 Task: Add the task  Implement a new cloud-based logistics management system for a company to the section Dev Drive in the project ApprisePro and add a Due Date to the respective task as 2024/04/06
Action: Mouse moved to (580, 324)
Screenshot: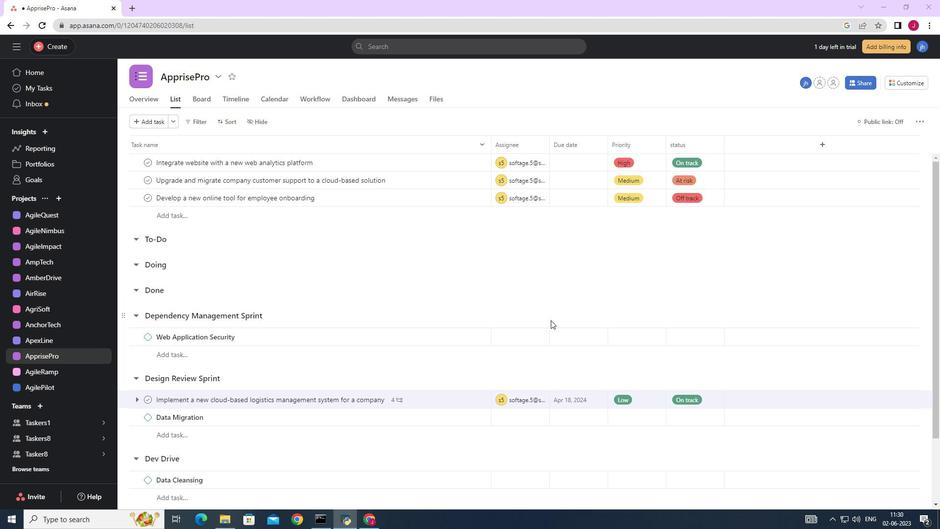 
Action: Mouse scrolled (580, 323) with delta (0, 0)
Screenshot: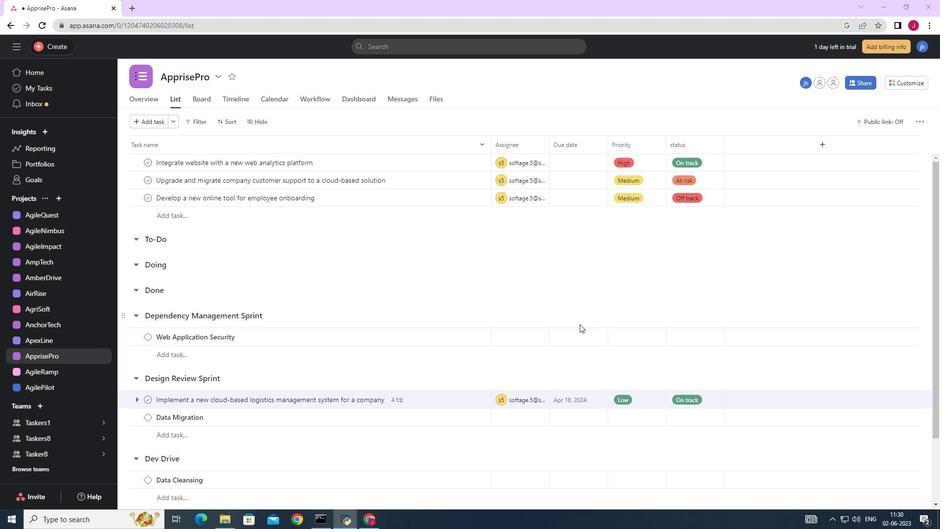 
Action: Mouse scrolled (580, 323) with delta (0, 0)
Screenshot: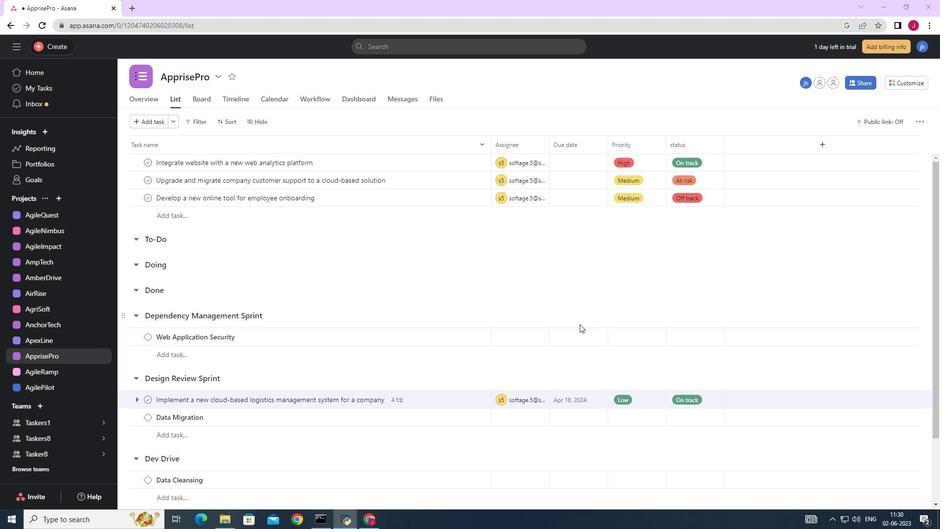 
Action: Mouse moved to (472, 319)
Screenshot: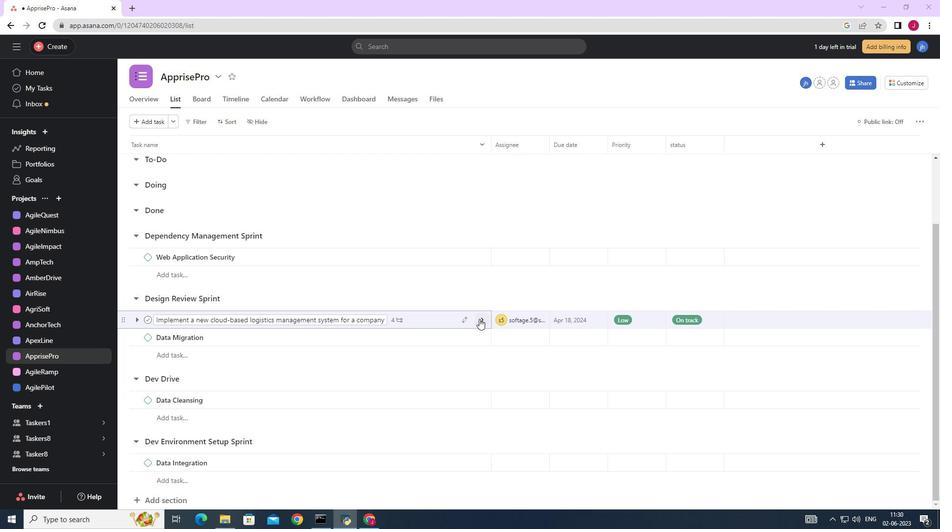
Action: Mouse pressed left at (472, 319)
Screenshot: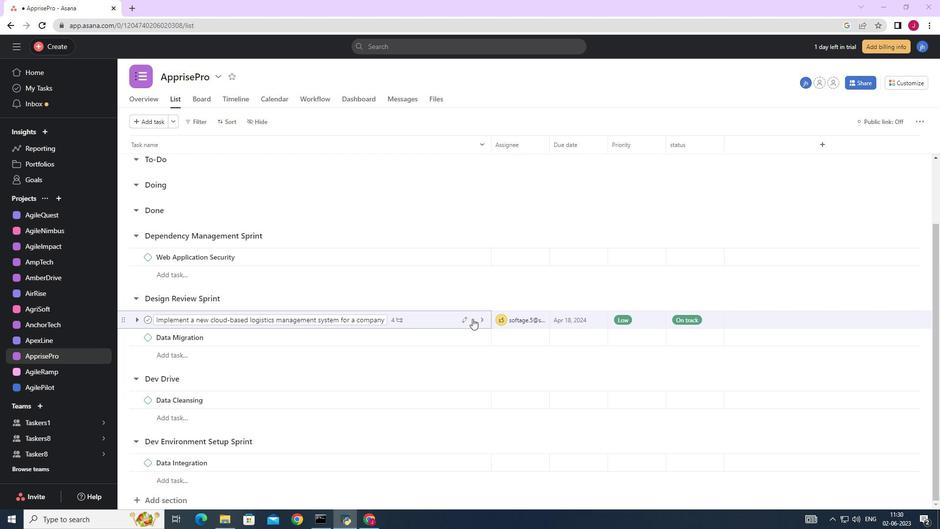 
Action: Mouse moved to (914, 123)
Screenshot: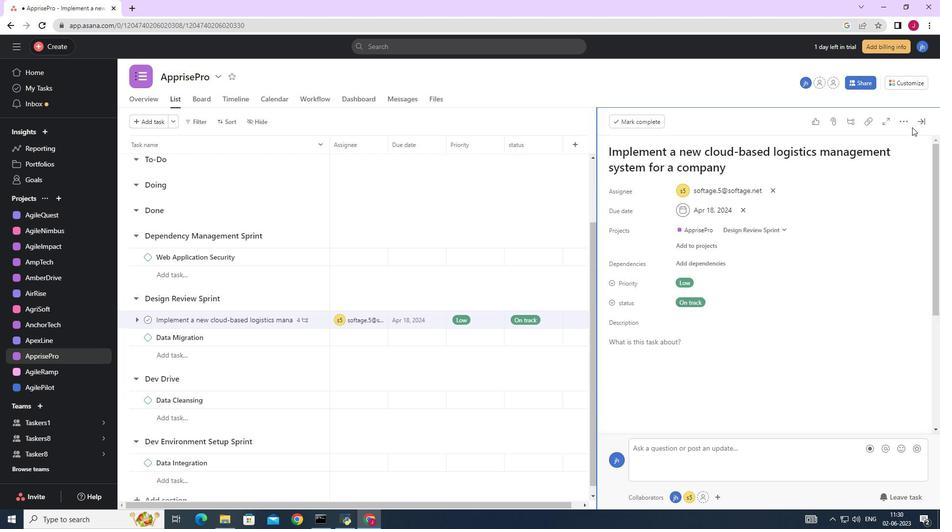 
Action: Mouse pressed left at (914, 123)
Screenshot: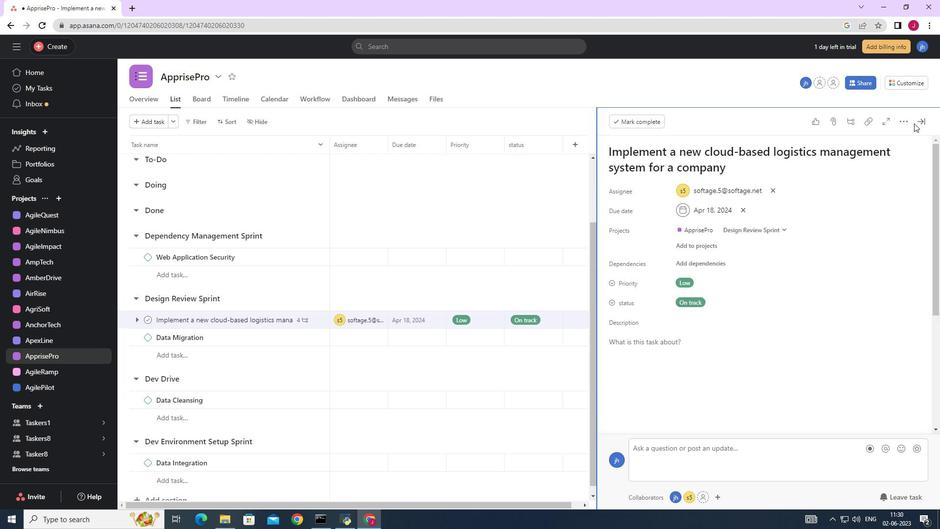 
Action: Mouse moved to (920, 115)
Screenshot: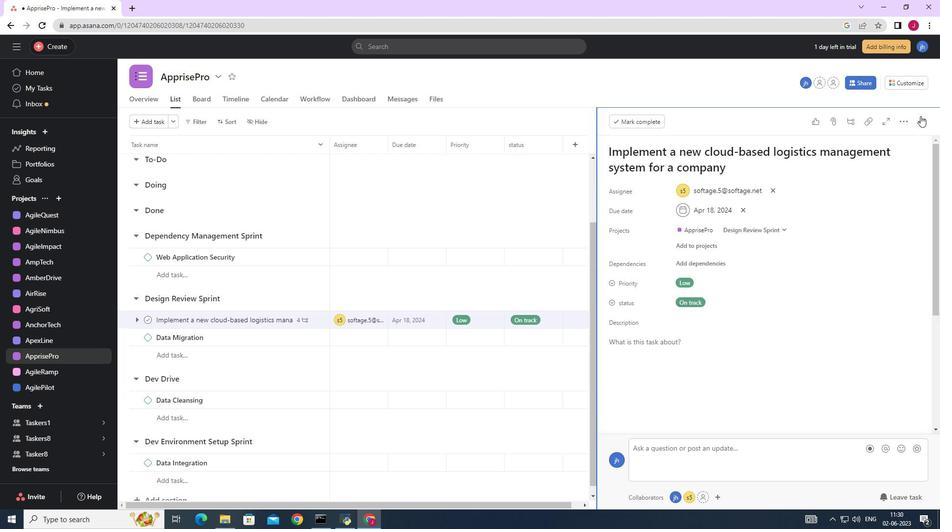 
Action: Mouse pressed left at (920, 115)
Screenshot: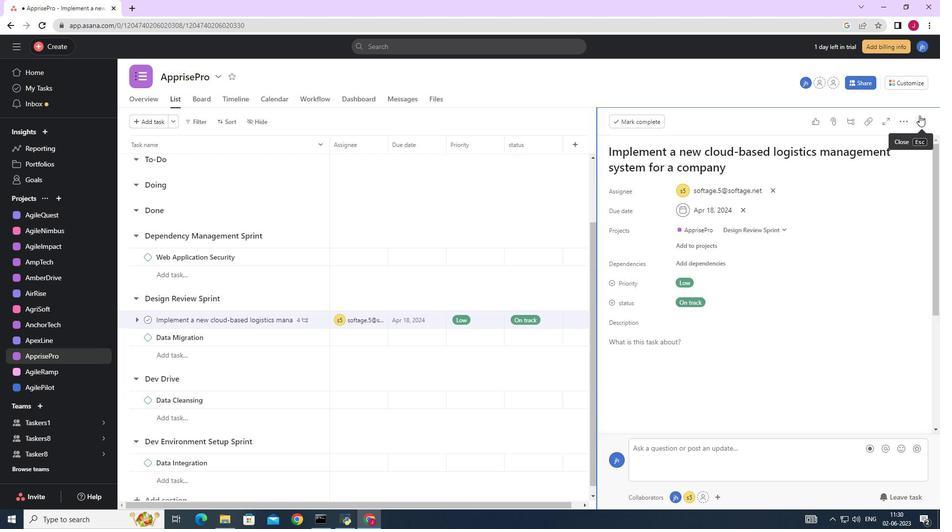 
Action: Mouse moved to (463, 320)
Screenshot: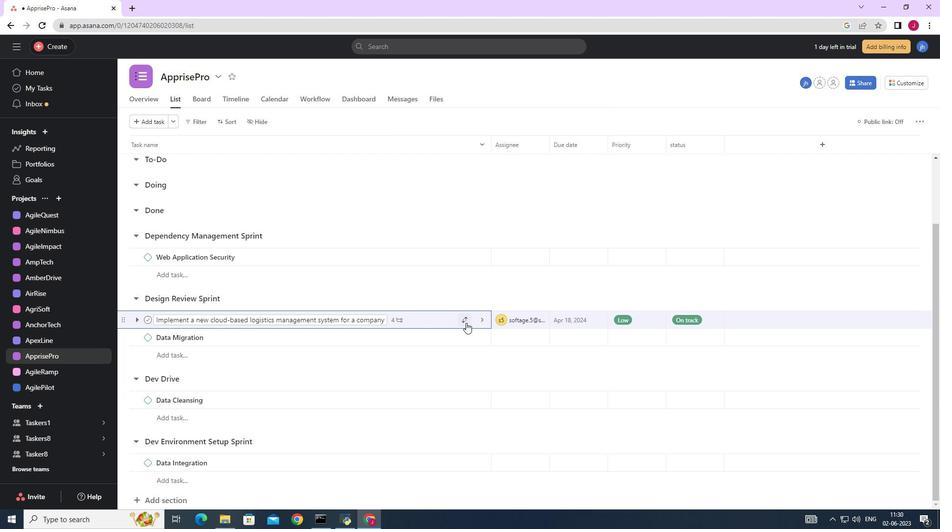
Action: Mouse pressed left at (463, 320)
Screenshot: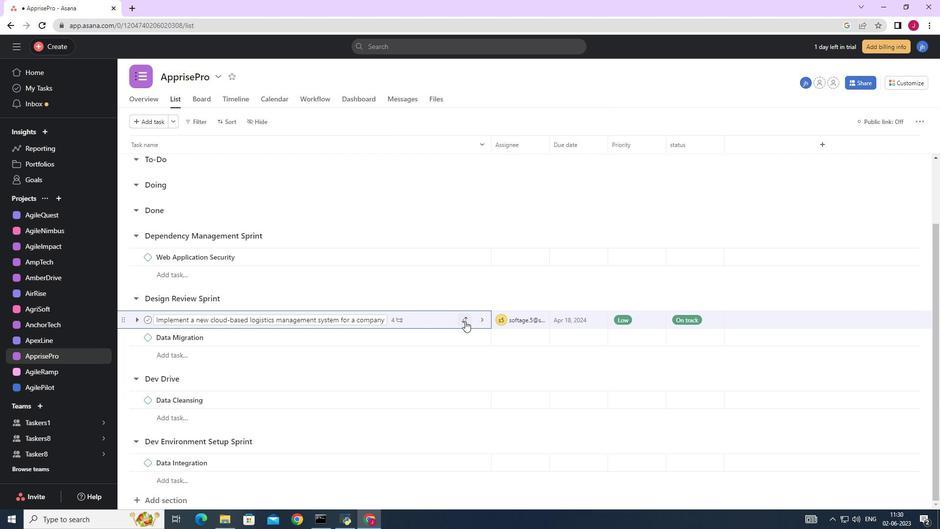 
Action: Mouse moved to (389, 463)
Screenshot: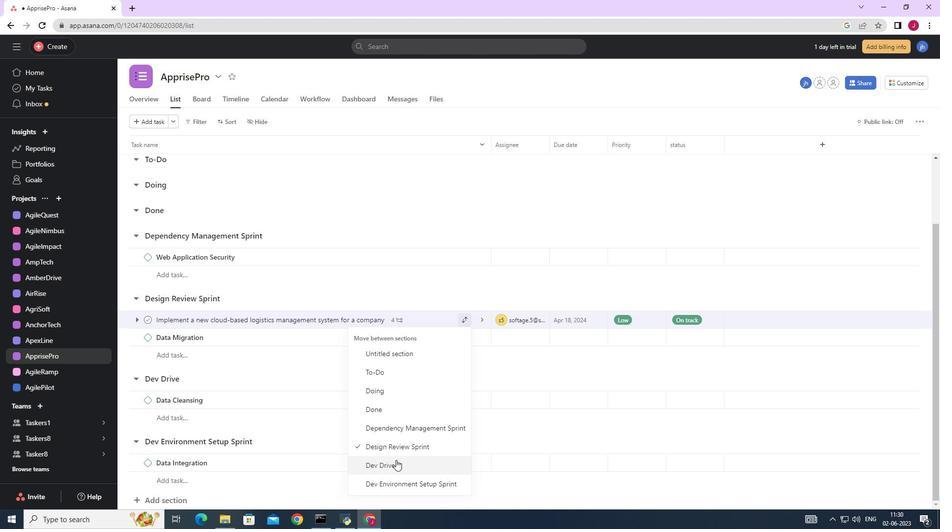 
Action: Mouse pressed left at (389, 463)
Screenshot: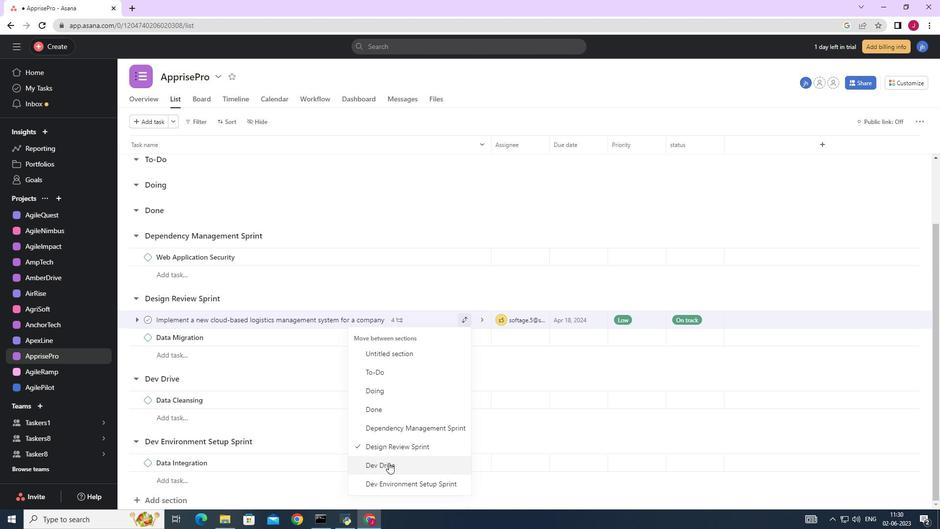 
Action: Mouse moved to (601, 381)
Screenshot: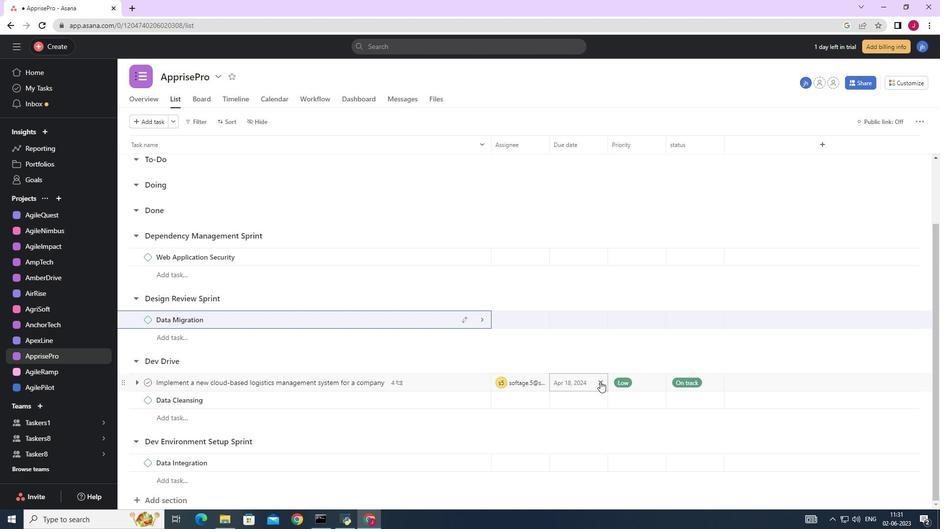 
Action: Mouse pressed left at (601, 381)
Screenshot: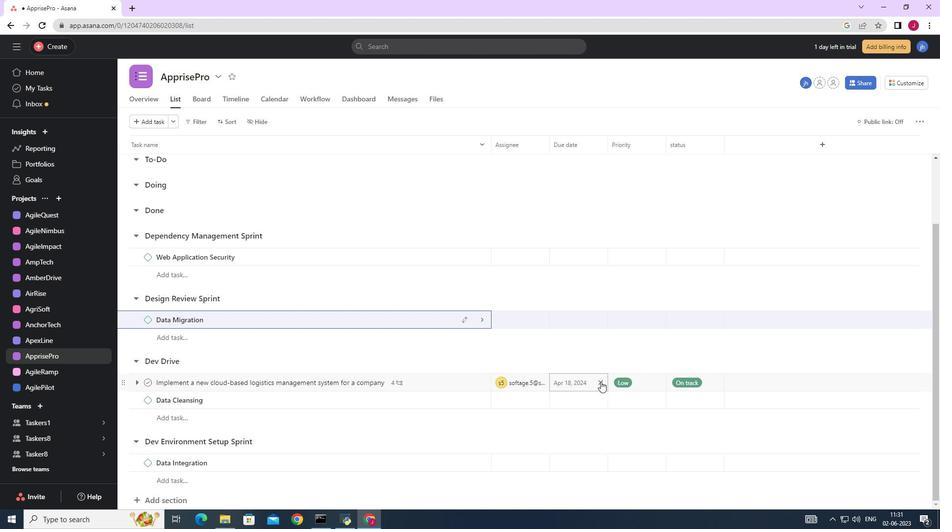 
Action: Mouse moved to (572, 380)
Screenshot: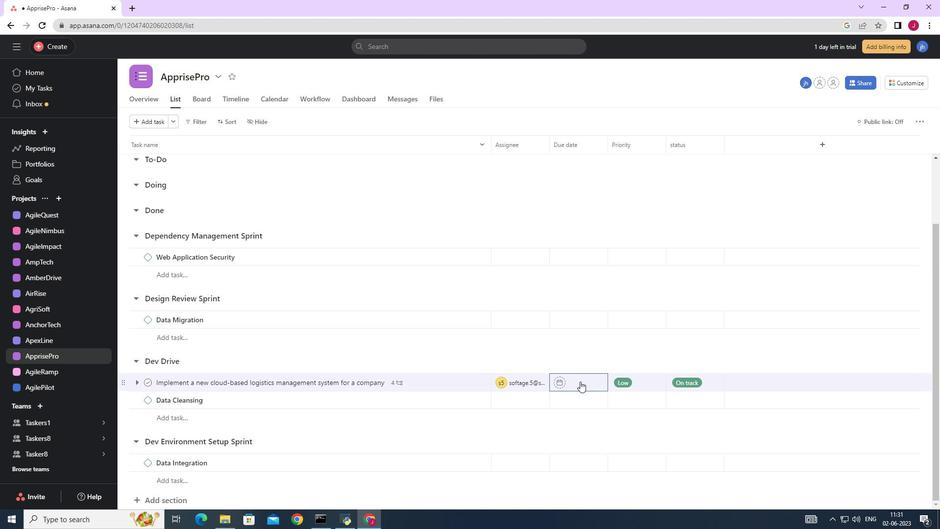 
Action: Mouse pressed left at (572, 380)
Screenshot: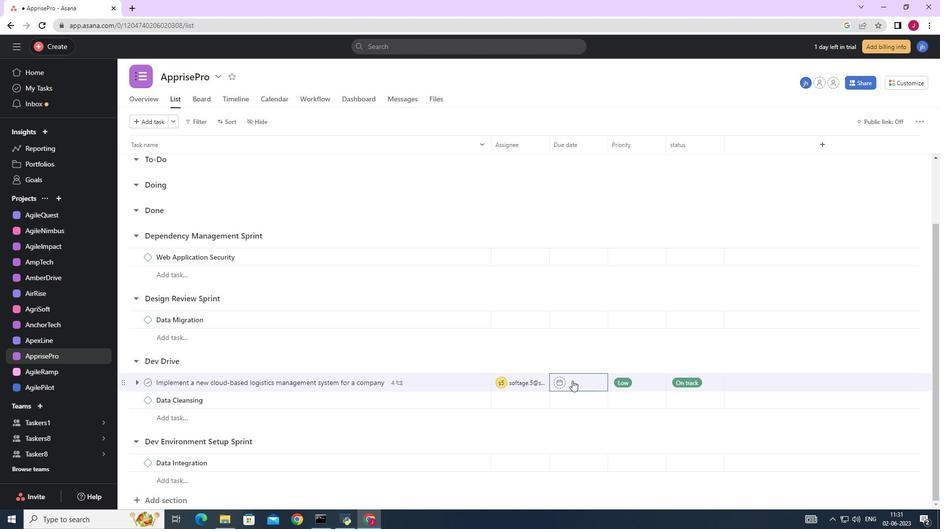 
Action: Mouse moved to (680, 225)
Screenshot: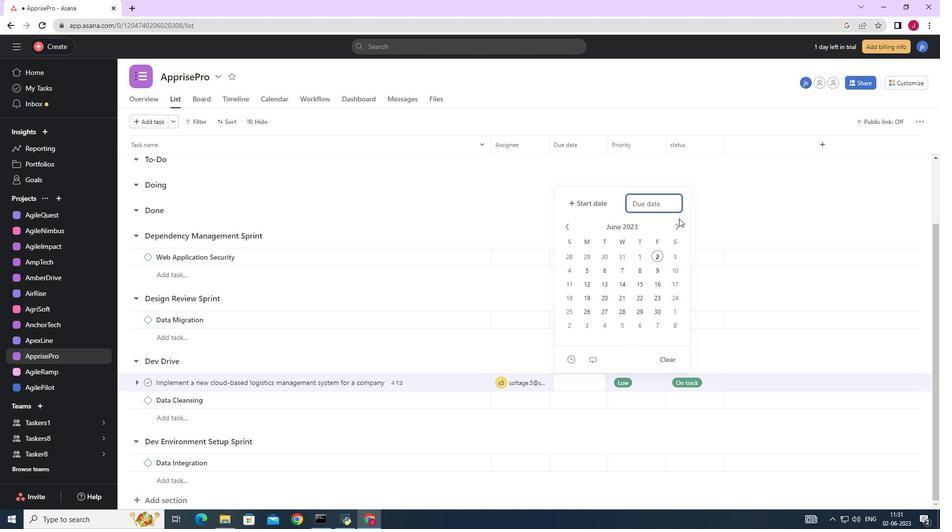 
Action: Mouse pressed left at (680, 225)
Screenshot: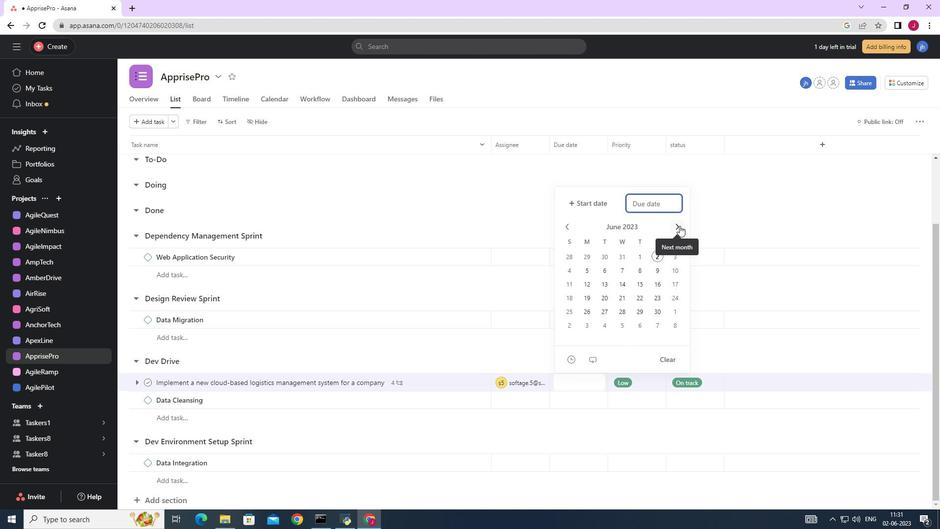 
Action: Mouse pressed left at (680, 225)
Screenshot: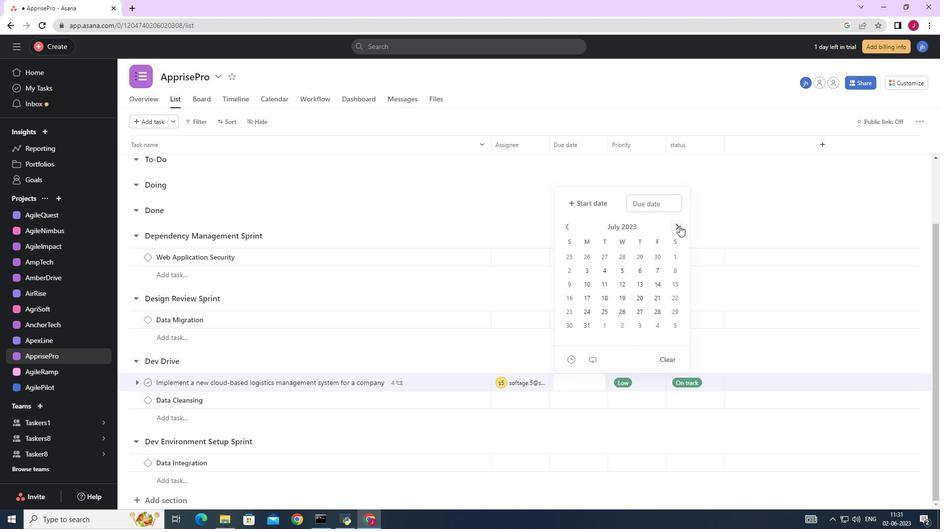 
Action: Mouse pressed left at (680, 225)
Screenshot: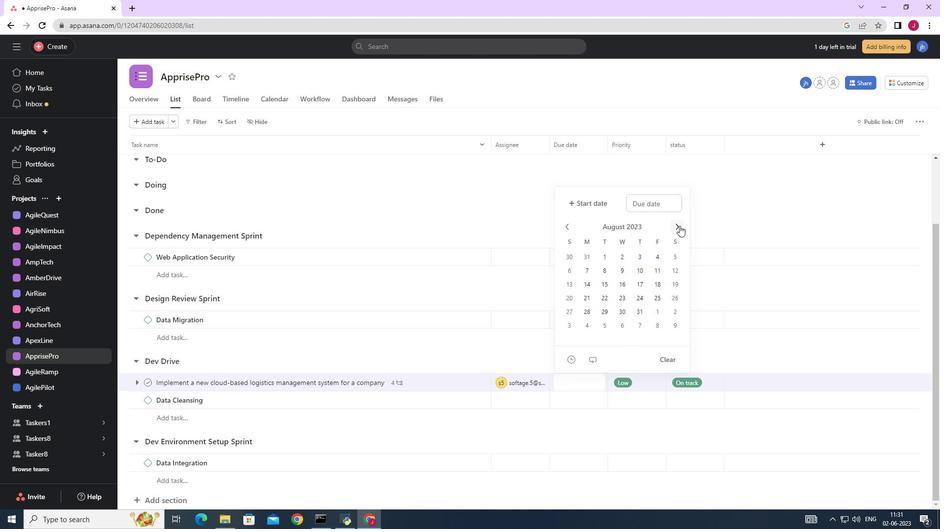 
Action: Mouse pressed left at (680, 225)
Screenshot: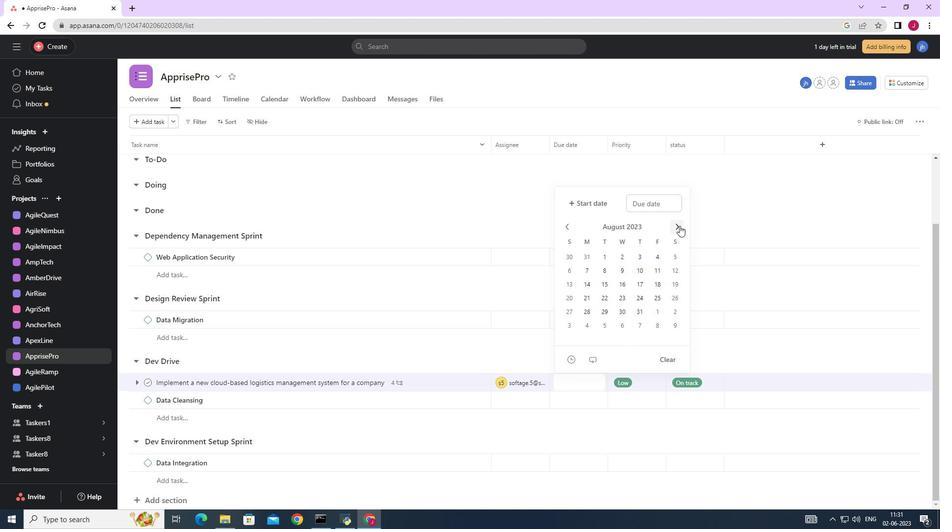 
Action: Mouse pressed left at (680, 225)
Screenshot: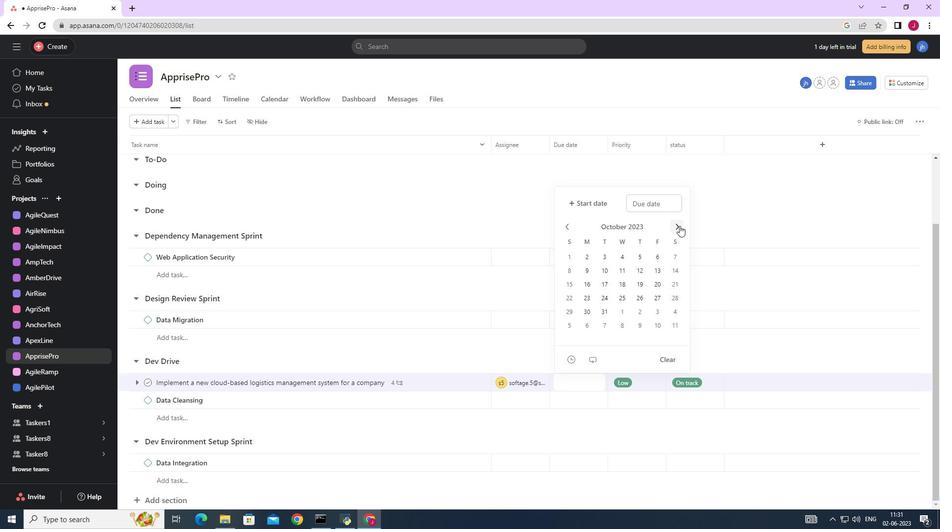 
Action: Mouse pressed left at (680, 225)
Screenshot: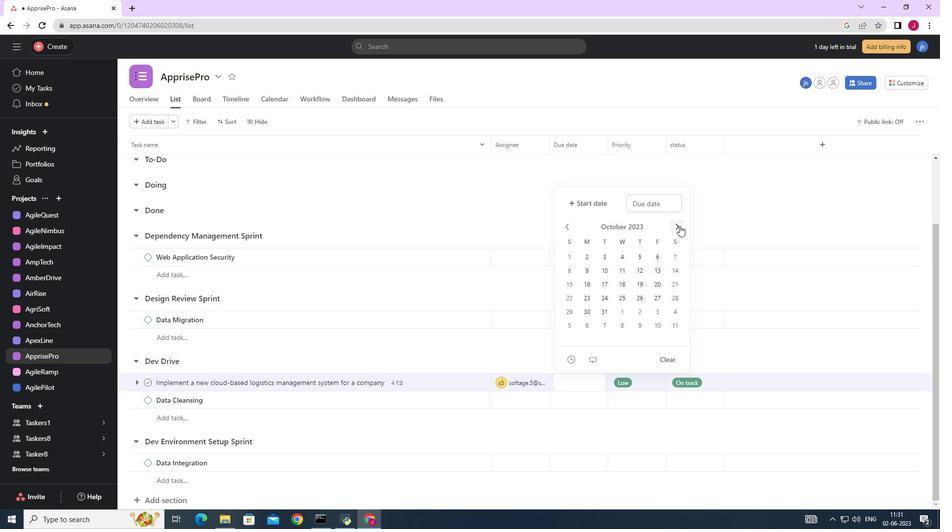 
Action: Mouse pressed left at (680, 225)
Screenshot: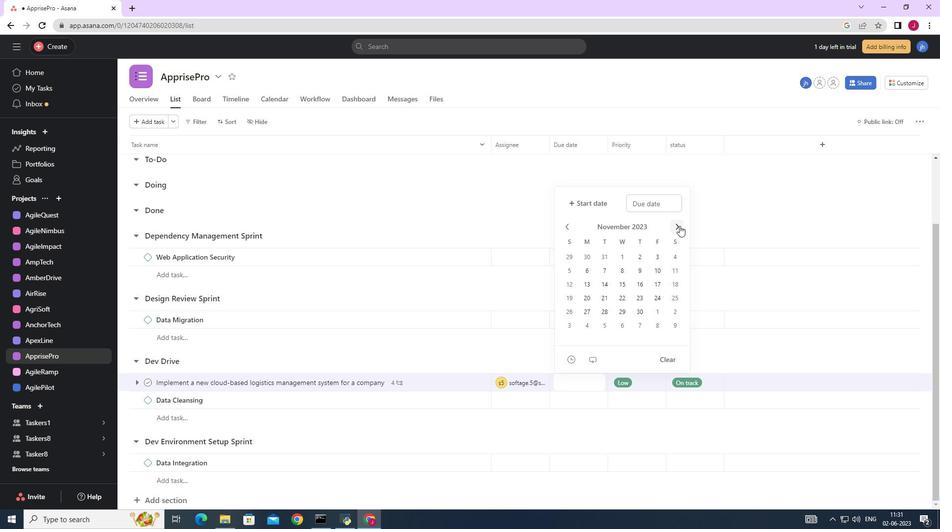 
Action: Mouse pressed left at (680, 225)
Screenshot: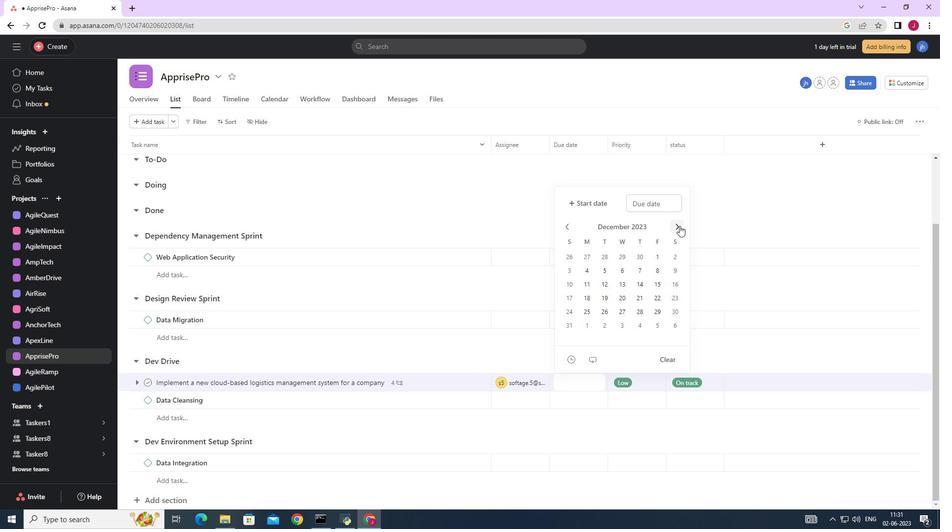 
Action: Mouse pressed left at (680, 225)
Screenshot: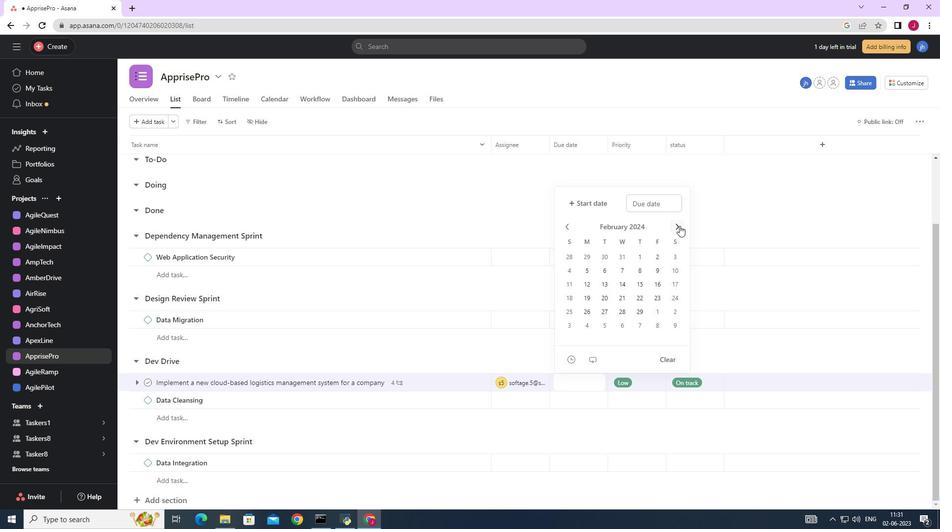 
Action: Mouse pressed left at (680, 225)
Screenshot: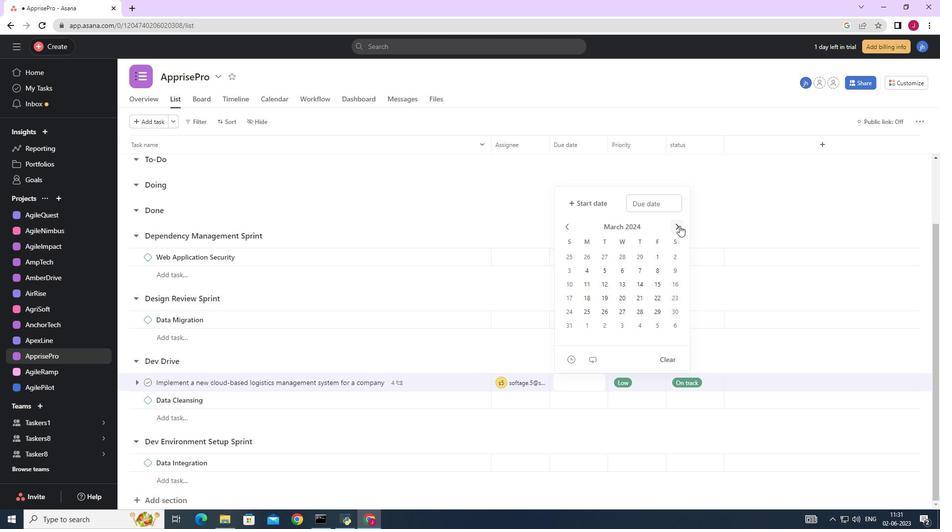 
Action: Mouse moved to (676, 257)
Screenshot: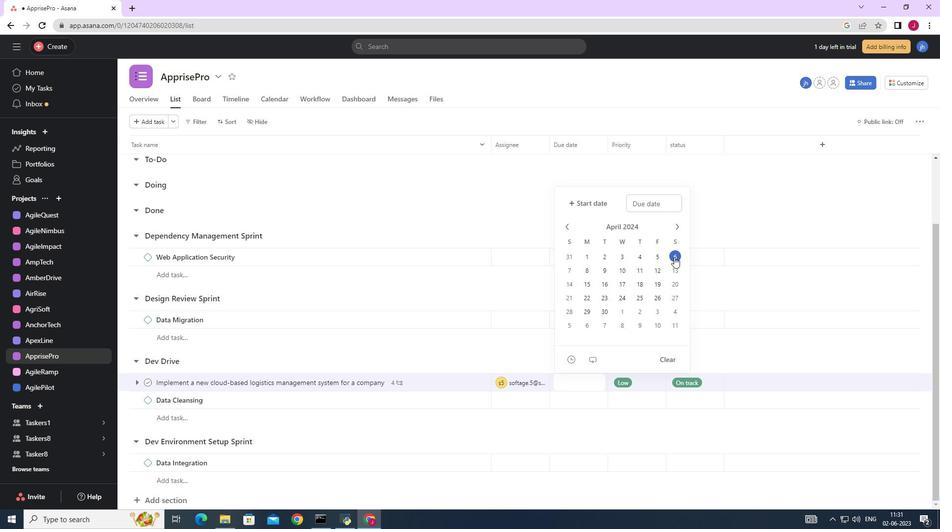 
Action: Mouse pressed left at (676, 257)
Screenshot: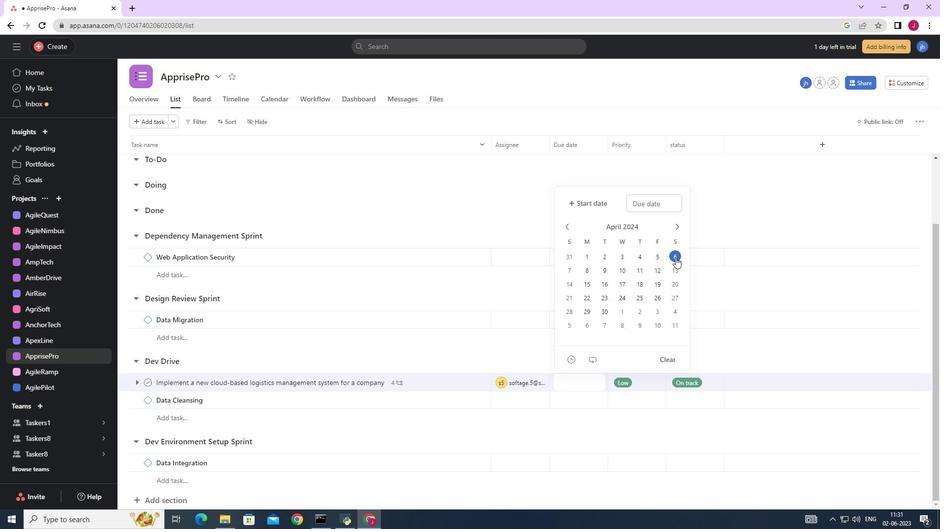 
Action: Mouse moved to (799, 205)
Screenshot: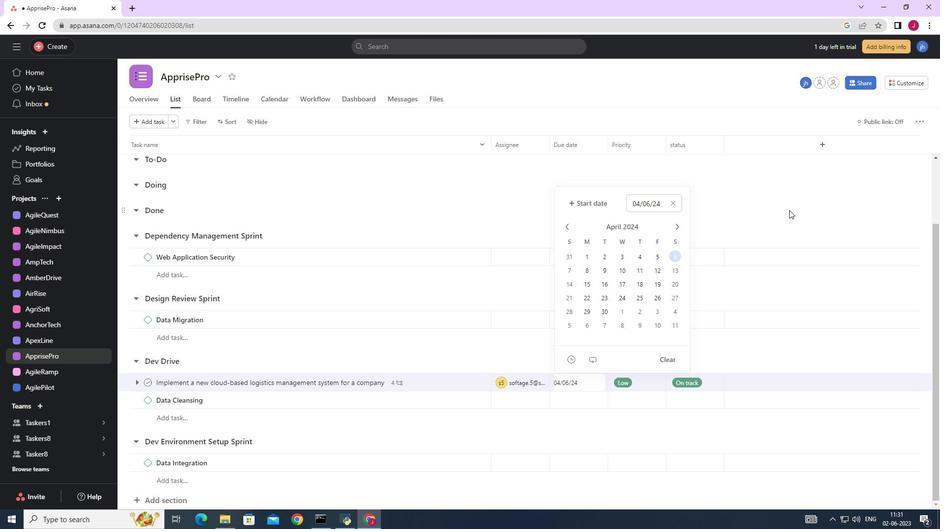 
Action: Mouse pressed left at (799, 205)
Screenshot: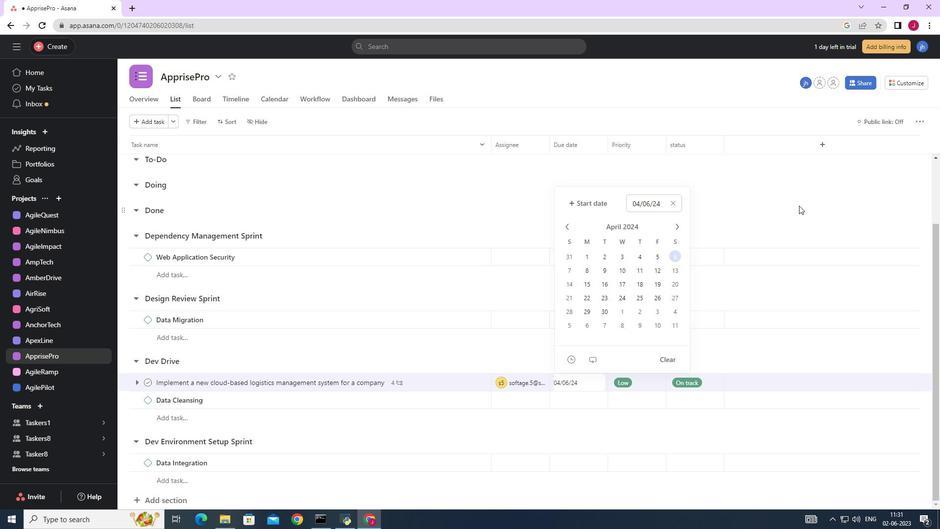 
